 Task: Enable the option "Enable audio" for display stream output.
Action: Mouse moved to (99, 8)
Screenshot: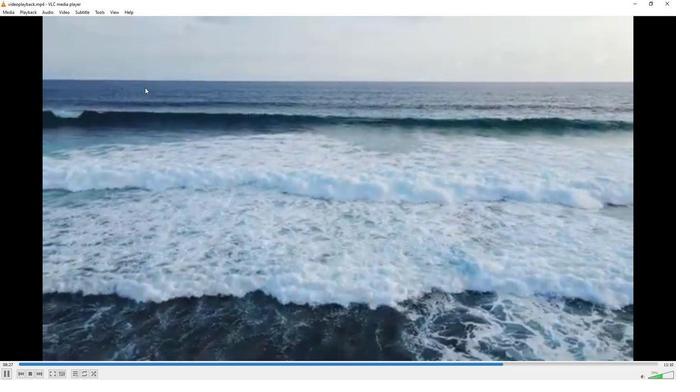 
Action: Mouse pressed left at (99, 8)
Screenshot: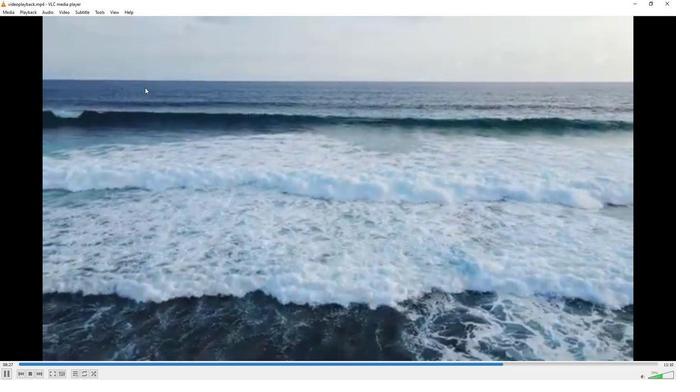 
Action: Mouse moved to (112, 95)
Screenshot: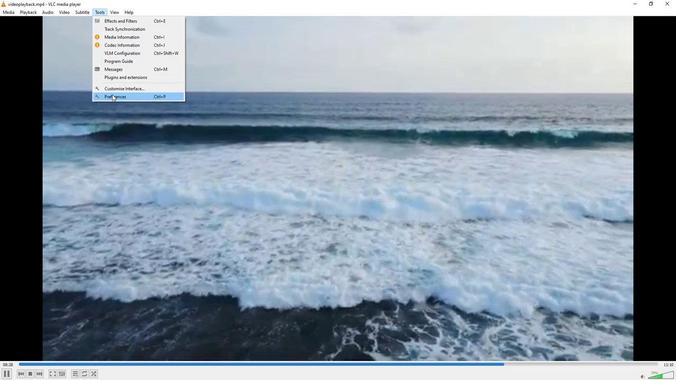 
Action: Mouse pressed left at (112, 95)
Screenshot: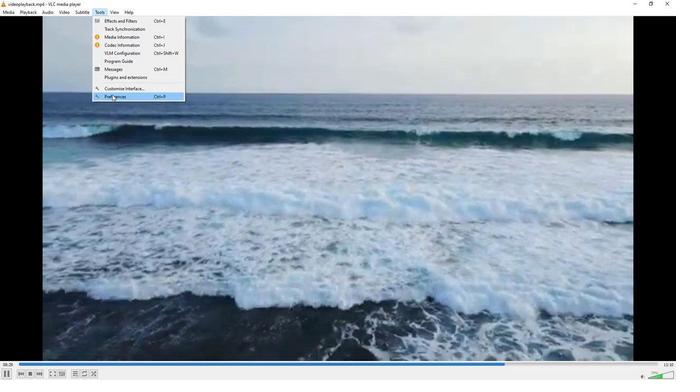 
Action: Mouse moved to (225, 309)
Screenshot: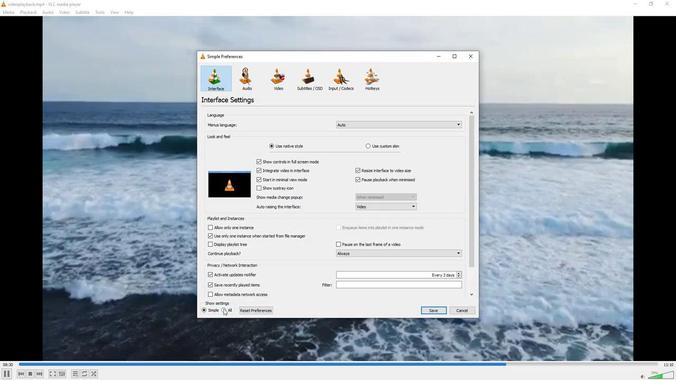 
Action: Mouse pressed left at (225, 309)
Screenshot: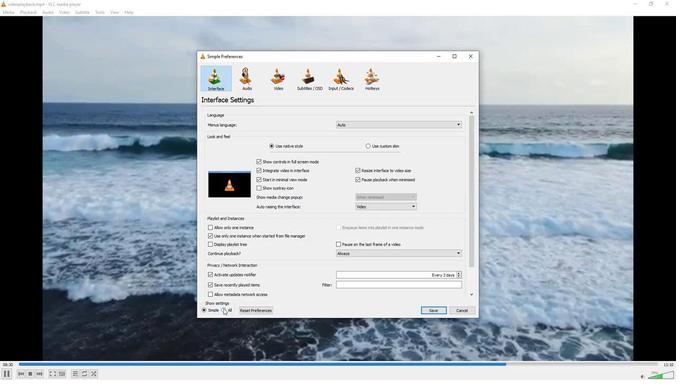 
Action: Mouse moved to (218, 251)
Screenshot: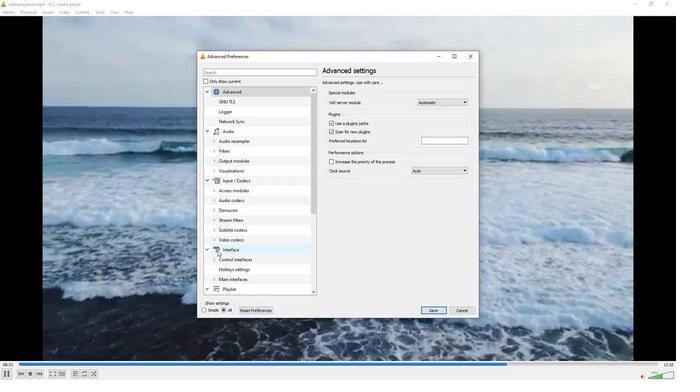 
Action: Mouse scrolled (218, 250) with delta (0, 0)
Screenshot: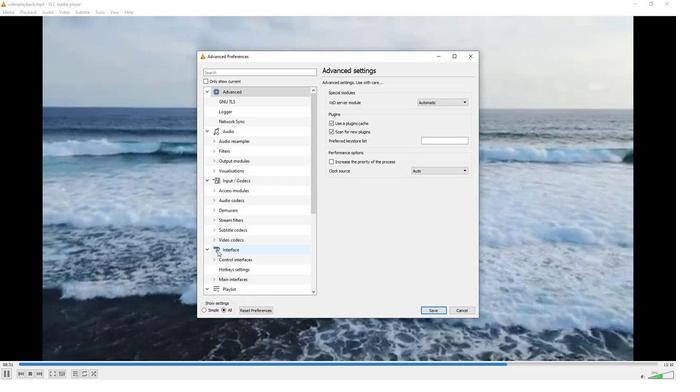 
Action: Mouse moved to (218, 250)
Screenshot: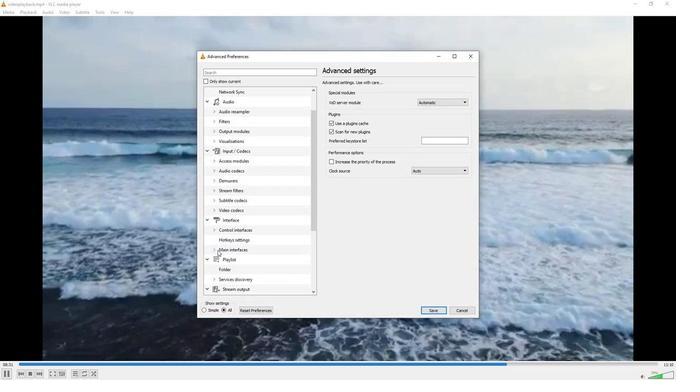 
Action: Mouse scrolled (218, 250) with delta (0, 0)
Screenshot: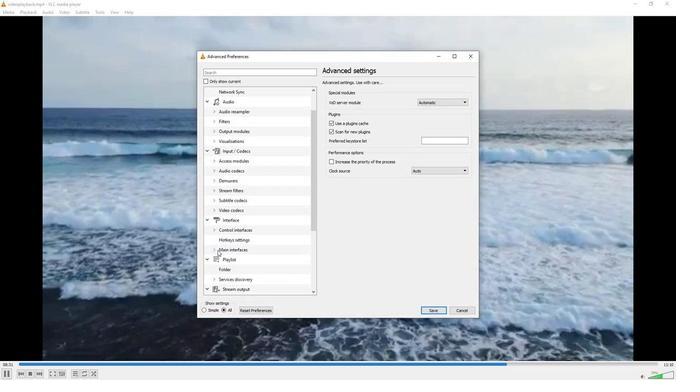 
Action: Mouse moved to (218, 249)
Screenshot: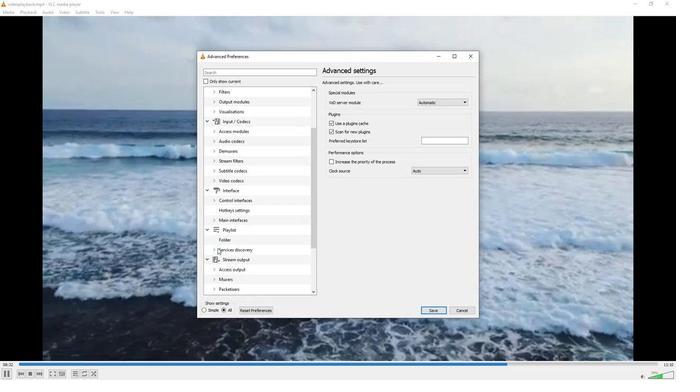 
Action: Mouse scrolled (218, 248) with delta (0, 0)
Screenshot: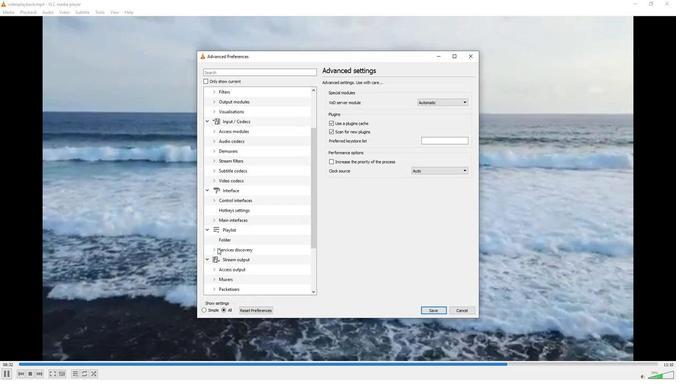 
Action: Mouse moved to (215, 250)
Screenshot: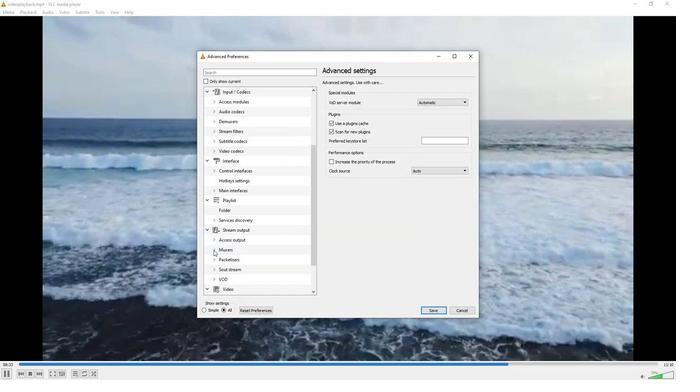 
Action: Mouse pressed left at (215, 250)
Screenshot: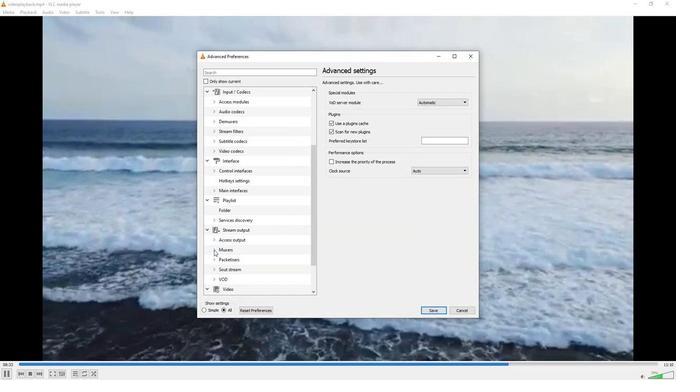 
Action: Mouse moved to (220, 250)
Screenshot: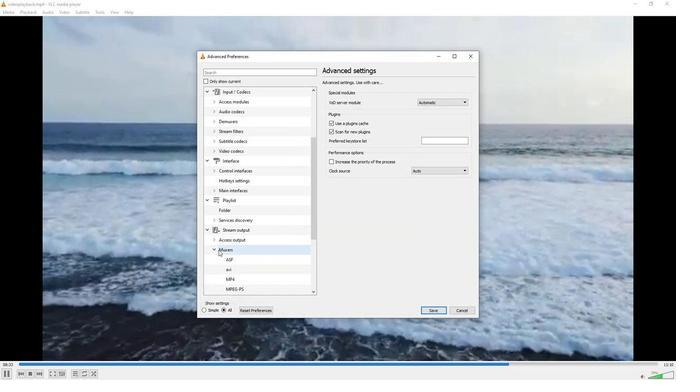
Action: Mouse scrolled (220, 250) with delta (0, 0)
Screenshot: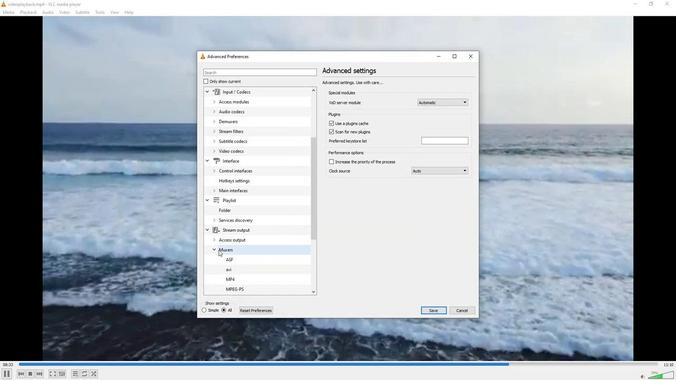 
Action: Mouse scrolled (220, 250) with delta (0, 0)
Screenshot: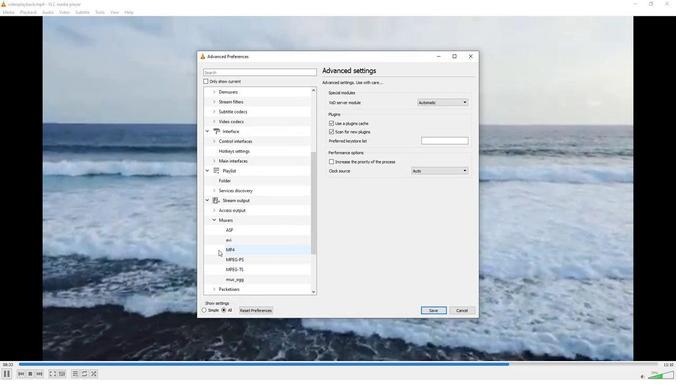 
Action: Mouse moved to (215, 270)
Screenshot: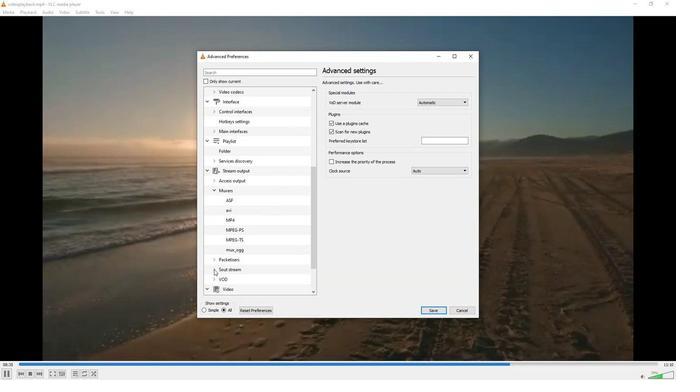 
Action: Mouse pressed left at (215, 270)
Screenshot: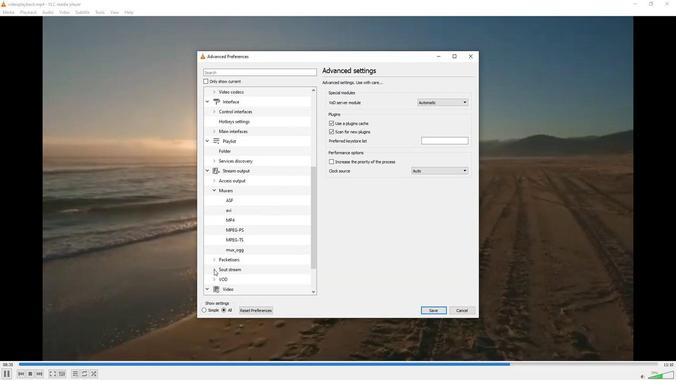 
Action: Mouse moved to (231, 271)
Screenshot: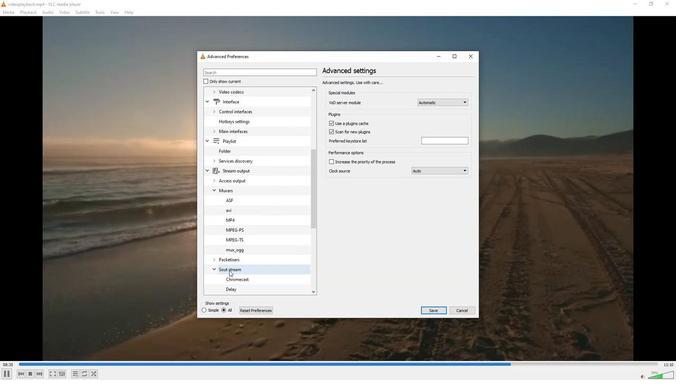 
Action: Mouse scrolled (231, 270) with delta (0, 0)
Screenshot: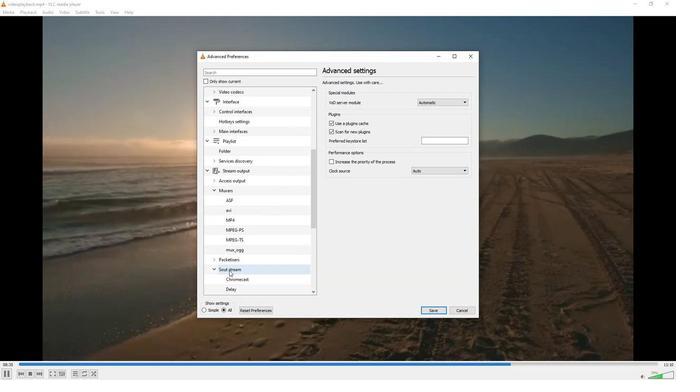 
Action: Mouse moved to (231, 270)
Screenshot: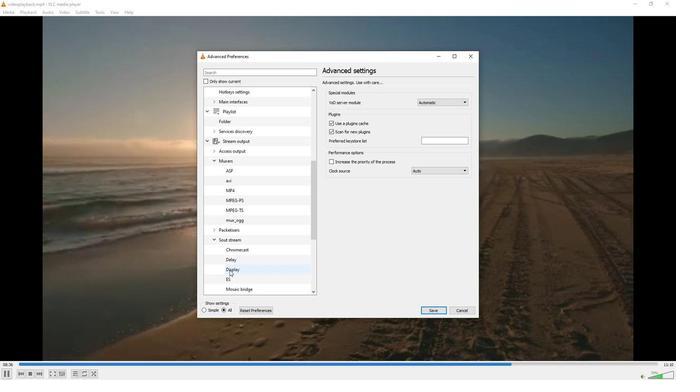 
Action: Mouse pressed left at (231, 270)
Screenshot: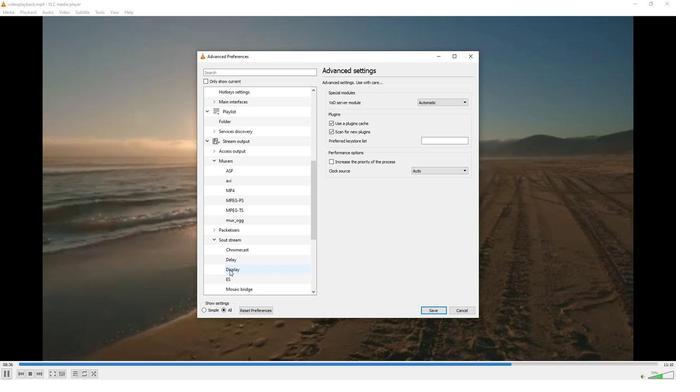 
Action: Mouse moved to (332, 94)
Screenshot: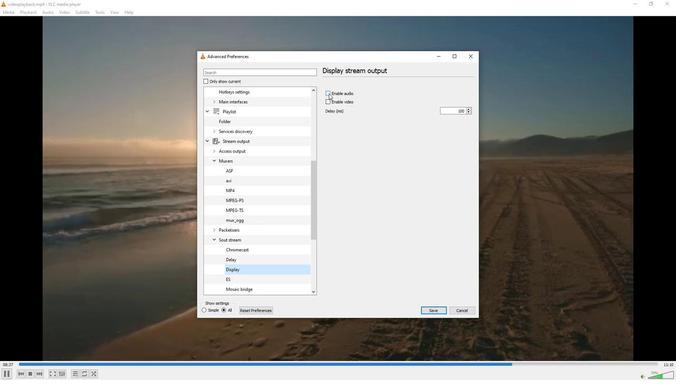 
Action: Mouse pressed left at (332, 94)
Screenshot: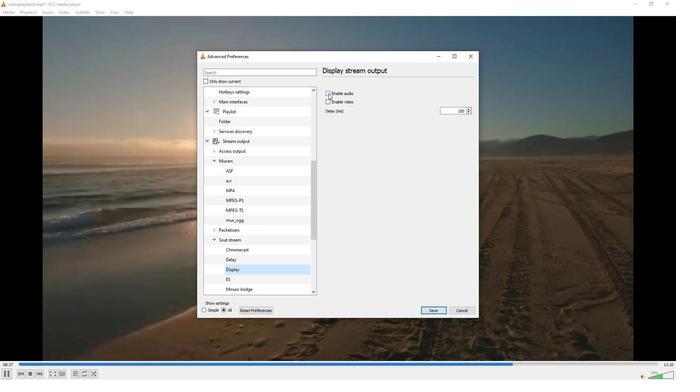 
Action: Mouse moved to (342, 196)
Screenshot: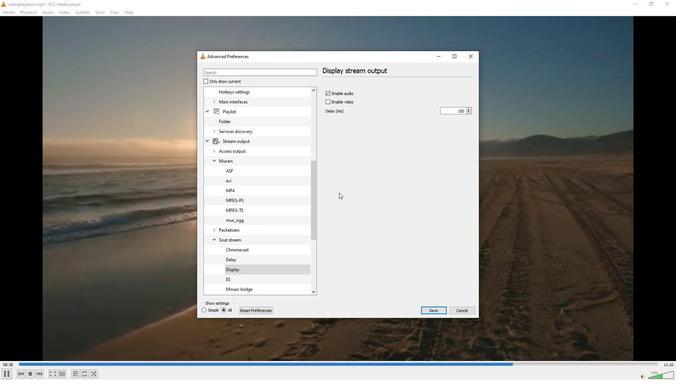 
